 Task: Implement a script that accepts `-t` or `--trim` to remove leading and trailing whitespace from a string.
Action: Mouse moved to (486, 140)
Screenshot: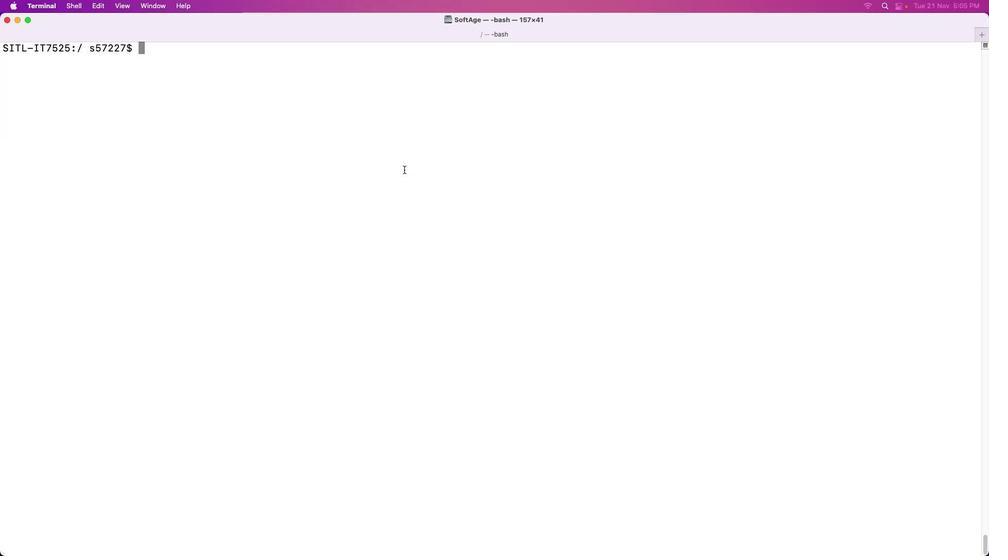 
Action: Mouse pressed left at (486, 140)
Screenshot: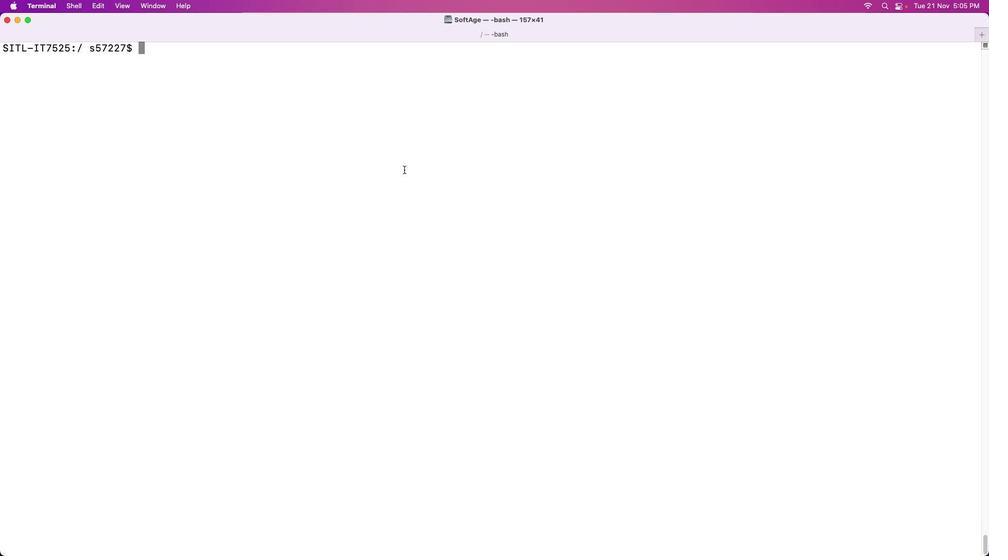 
Action: Mouse moved to (423, 195)
Screenshot: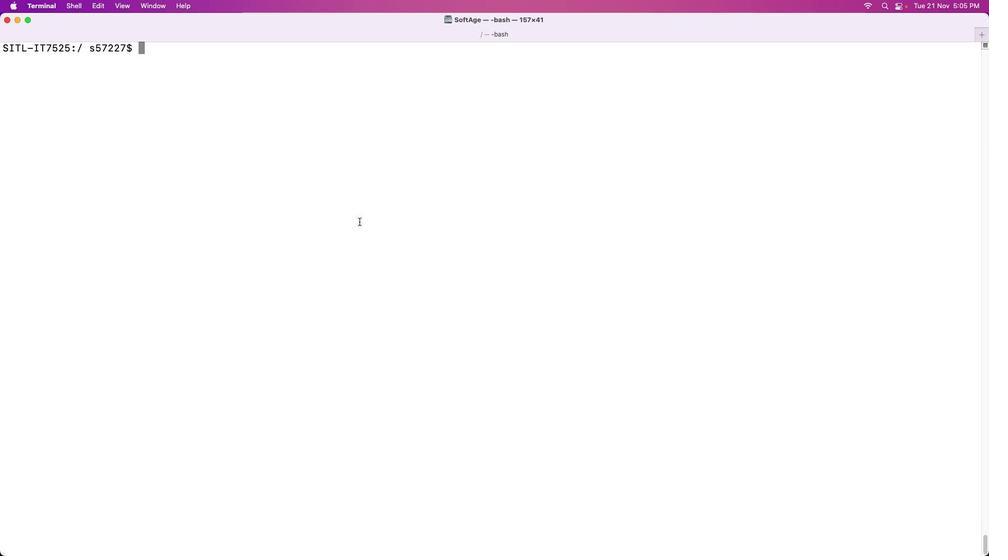 
Action: Key pressed 'l''s'Key.enter'c'Key.spaceKey.backspace'd'Key.spaceKey.caps_lock'U'Key.caps_lock's''e''r''s'Key.enter'l''s'Key.enter'c''d'Key.space's''5''7''2''2''7'Key.enter'l''s'Key.enter'c''d'Key.space'b''a''s''h'Key.shift'_''t''a''s''k''s'Key.enter'l''s'Key.enter'm''k''d''i''r'Key.space't''a''s''k''9'Key.enter'l''s'Key.enter'c''d'Key.space't''a''s''k''9'Key.enter'l''s'Key.enter't''o''u''c''h'Key.space't''r''i''m''m''i''n'Key.shift'_'Key.backspace'g'Key.shift'_''s''t''r''i''n''g''.''s''h'Key.enter'v''i''m'Key.space't''r''i''m''m''i''n''g'Key.shift'_''s''t''r''i''n''g''.''s''h'Key.enter'i'Key.shift_r'#'Key.shift_r'!''/''b''i''n''/''b''a''s''h'Key.enterKey.enterKey.shift_r'#'Key.spaceKey.caps_lock'F'Key.caps_lock'u''n''c''t''i''o''n'Key.space't''o'Key.space't''r''i''m'Key.space'l''e''a''d''i''n''g'Key.space'a''n''d'Key.space't''r''a''i''l''i''n''g'Key.space'w''h''i''t''e''s''p''a''c''e'Key.enter't''r''i''m'Key.shift'_''s''t''r''i''n''g'Key.shift'('Key.shift')'Key.spaceKey.shift'{'Key.enterKey.tab'l''o''c''a''l'Key.space't''r''i''m''m''e''d''='Key.shift'"'Key.shift'$''1'Key.shift'"'Key.enterKey.tab't''r''i''m''m''e''d''='Key.shift'"'Key.shift'$'Key.shift'{''t''r''i''m''m''e''d'Key.shift'#'Key.shift'"'Key.shift'$'Key.shift'{''t''r''i''m''m''e''d'Key.shift'%''%''['Key.shift'!''['Key.shift':''s''p''a''c''e'Key.shift':'']'']'Key.shift'*'Key.shift'}'Key.shift'"'Key.shift'}'Key.shift'"'Key.spaceKey.spaceKey.spaceKey.spaceKey.shift'#'Key.space't''r''i''m'Key.space'l''e''a''d''i''n''g'Key.space'w''h''i''t''e''s''p''a''c''e'Key.enterKey.tab't''r''i''m''m''e''d''='Key.shift'"'Key.shift'$'Key.shift'{''t''r''i''m''m''e''d'Key.shift'%'Key.shift'"'Key.shift'$'Key.shift'{''t''r''i''m''m''e''d'Key.shift'#''#'Key.shift'*''['Key.shift'!''['Key.shift':''s''p''a''c''e'Key.shift':'']'']'Key.shift'}'Key.shift'"'Key.shift'}'Key.shift'"'Key.spaceKey.spaceKey.spaceKey.spaceKey.shift'#'Key.spaceKey.caps_lock'T'Key.caps_lock'r''i''m'Key.space't''r''a''i''l''i''n''g'Key.space'w''h''i''t''e''s''p''a''c''e'Key.enterKey.tab'e''c''h''o'Key.spaceKey.shift'"'Key.shift'$''t''r''i''m''m''e''d'Key.shift'"'Key.enterKey.shift'}'Key.enterKey.enterKey.shift_r'#'Key.spaceKey.caps_lock'M'Key.caps_lock'a''i''n'Key.space's''c''r''i''p''t'Key.enter'w''h''i''l''e'Key.space'[''['Key.spaceKey.shift'"'Key.shift_r'$'Key.shift_r'#'Key.shift'"'Key.space'-''g''t'Key.space'0'Key.space']'']'';'Key.space'd''o'Key.enterKey.tab'c''a''s'
Screenshot: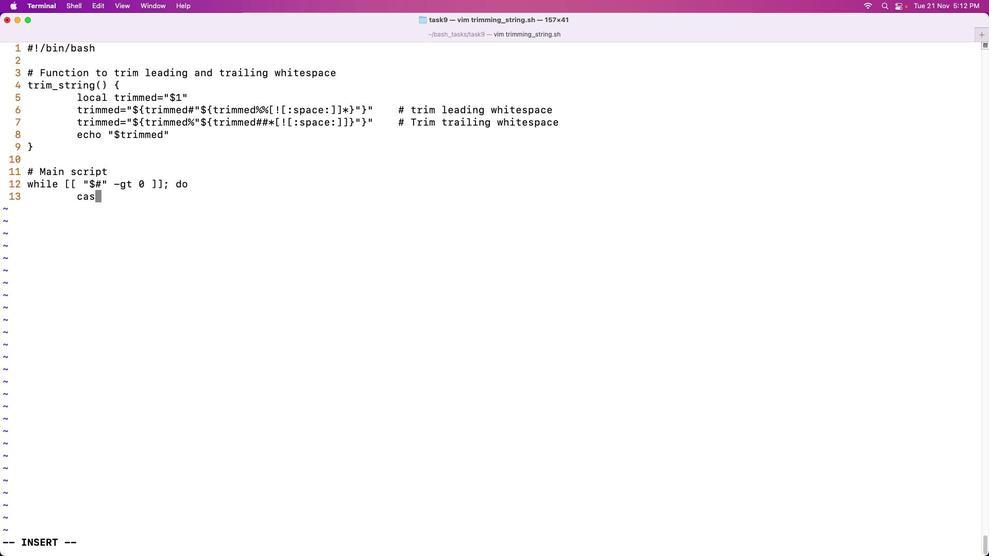 
Action: Mouse moved to (423, 195)
Screenshot: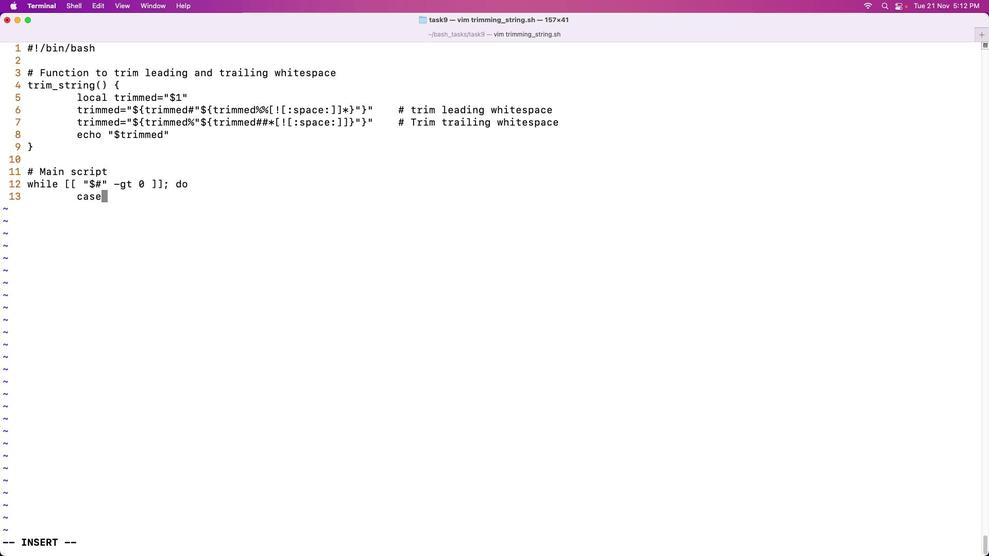 
Action: Key pressed 'e'Key.spaceKey.shift_r'$''1'Key.space'i''n'Key.spaceKey.enterKey.tabKey.tab'-''t'Key.spaceKey.backspaceKey.shift'|''-''-''t''r''i''m'Key.shift')'Key.enterKey.tabKey.tabKey.tab's''h''i''f''t'Key.enterKey.tabKey.tabKey.tab'i''f'Key.space'[''['Key.spaceKey.shift'"'Key.shift'$'Key.shift'#'Key.shift'"'Key.space'-''g''t'Key.space'0'Key.space']'']'';'Key.space't''h''e''n'Key.enterKey.tabKey.tabKey.tabKey.tab'i''n''p''u''t'Key.shift'_''s''t''r''i''n''g''='Key.shift'$'Key.leftKey.shift'"'Key.right'1'Key.shift'"'Key.enterKey.tabKey.tabKey.tabKey.tab't''r''i''m''m''e''d'Key.shift'_''s''t''r''i''n''g''='Key.shift'$'Key.shift'(''t''r''i''m'Key.shift'_''s''t''r''i''n''g'Key.spaceKey.shift'"'Key.shift'$''i''n''p''u''t'Key.shift'_''s''t''r''i''n''g'Key.shift'"'Key.shift')'Key.enterKey.tabKey.tabKey.tabKey.tab'e''c''h''o'Key.spaceKey.shift'"'Key.caps_lock'O'Key.caps_lock'r''i''g''i''n''a''l'Key.space's''t''r''i''n''g'Key.spaceKey.backspaceKey.shift':'Key.space"'"Key.shift_r'$''i''n''p''u''t'Key.shift'_''s''t''r''i''n''g'"'"
Screenshot: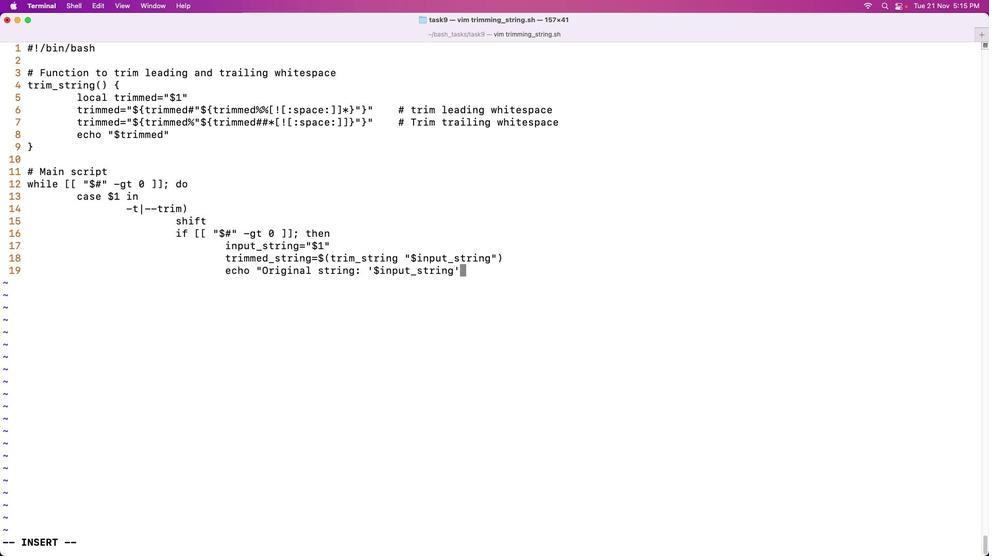 
Action: Mouse moved to (417, 197)
Screenshot: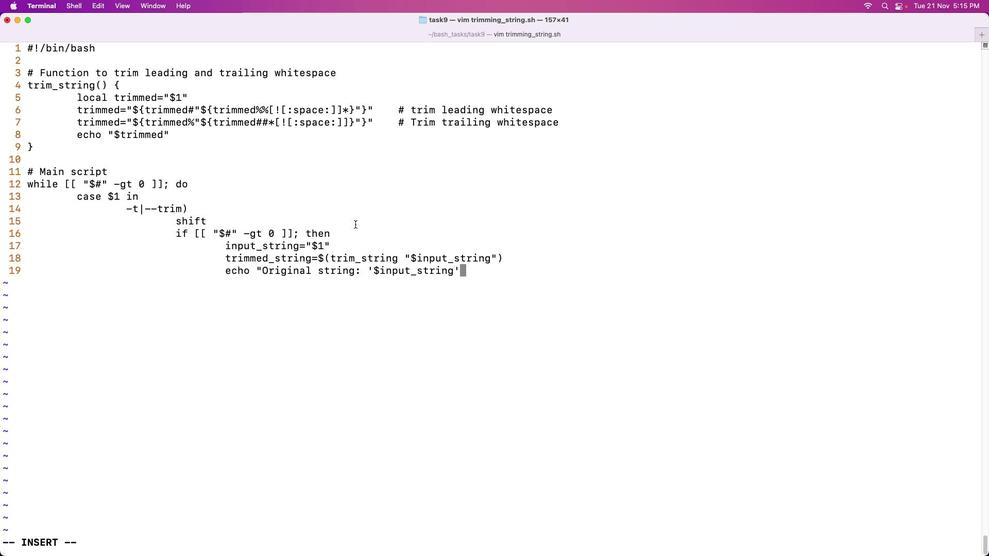 
Action: Key pressed Key.shift'"'Key.enterKey.tabKey.tabKey.tabKey.tab'e''c''h''o''n'Key.shift'"'Key.leftKey.leftKey.deleteKey.spaceKey.rightKey.caps_lock'T'Key.caps_lock'r''i''m''m''e''d'Key.space's''t''r''i''n''g'Key.shift':'Key.space"'"Key.shift'$''t''r''i''m''m''e''d'Key.shift'_''s''t''r''i''n''g'"'"Key.shift'"'Key.enterKey.tabKey.tabKey.tab'e''l''s''e'Key.enterKey.tabKey.tabKey.tabKey.tab'e''c''h''o'Key.spaceKey.shift'"'Key.caps_lock'E'Key.caps_lock'r''r''o''r'Key.spaceKey.backspaceKey.shift':'Key.spaceKey.caps_lock'M'Key.caps_lock'i''s''s''i''n''g'Key.space'a''r''g''u''m''e''n''t'Key.space'f''o''r'Key.space'-''t''/''-''-''t''r''i''m'Key.space'o''p''t''i''o'
Screenshot: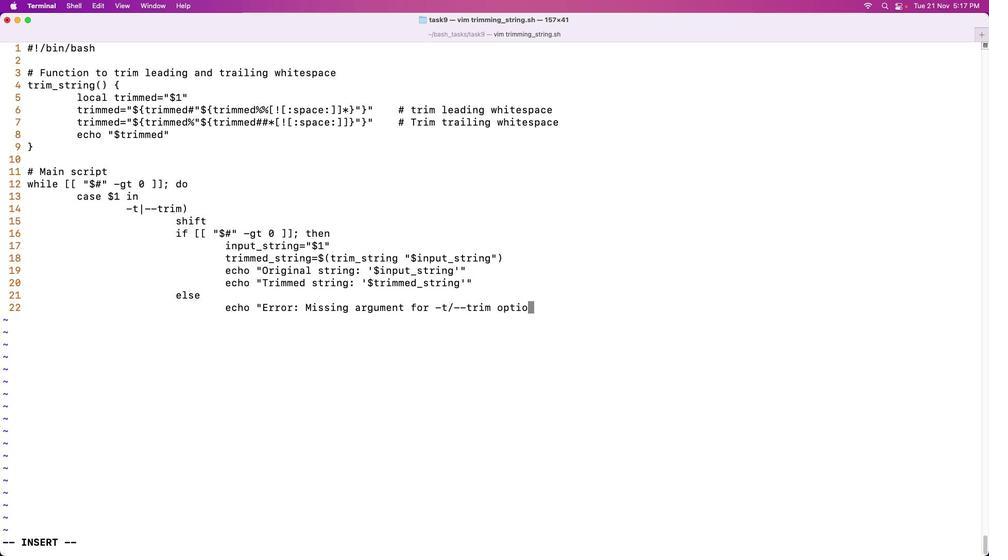 
Action: Mouse moved to (417, 197)
Screenshot: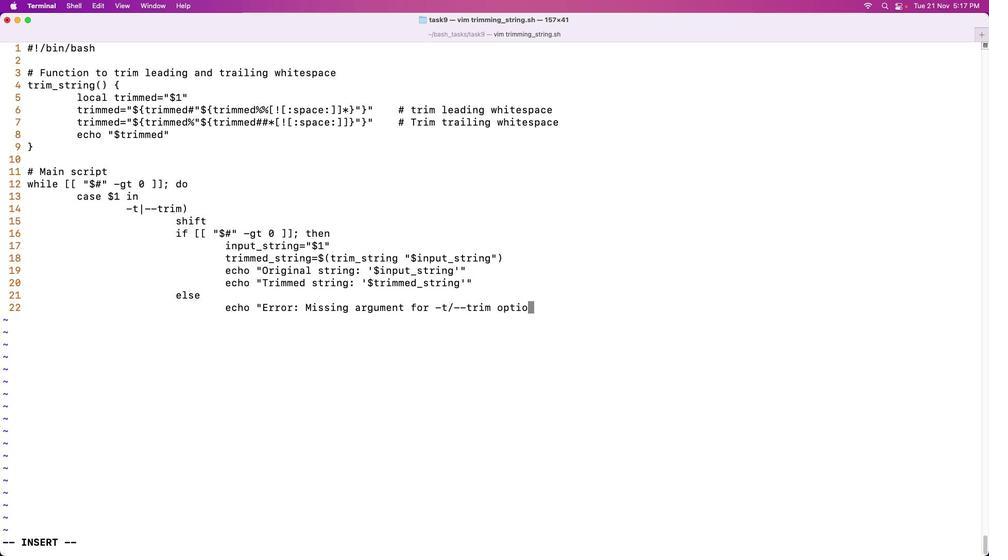 
Action: Key pressed 'n'Key.shift'"'Key.enterKey.tabKey.tabKey.tabKey.tab'e''x''i''t'Key.space'1'Key.enterKey.tabKey.tabKey.tab'f''i'Key.enterKey.tabKey.tabKey.tab';'';'Key.enterKey.tabKey.tabKey.tabKey.backspaceKey.shift'*'Key.shift')'Key.enterKey.tabKey.tabKey.tab'e''c''h''o'Key.spaceKey.shift'"'Key.caps_lock'U'Key.caps_lock'n''k''n''o''e'Key.backspace'w''n'Key.space'i'Key.backspace'o''p''t''i''o''n'Key.spaceKey.backspaceKey.shift':'Key.spaceKey.shift'$''1'Key.shift'"'Key.enterKey.tabKey.tabKey.tab'e''x''i''t'Key.space'1'Key.enterKey.tabKey.tabKey.tab';'';'
Screenshot: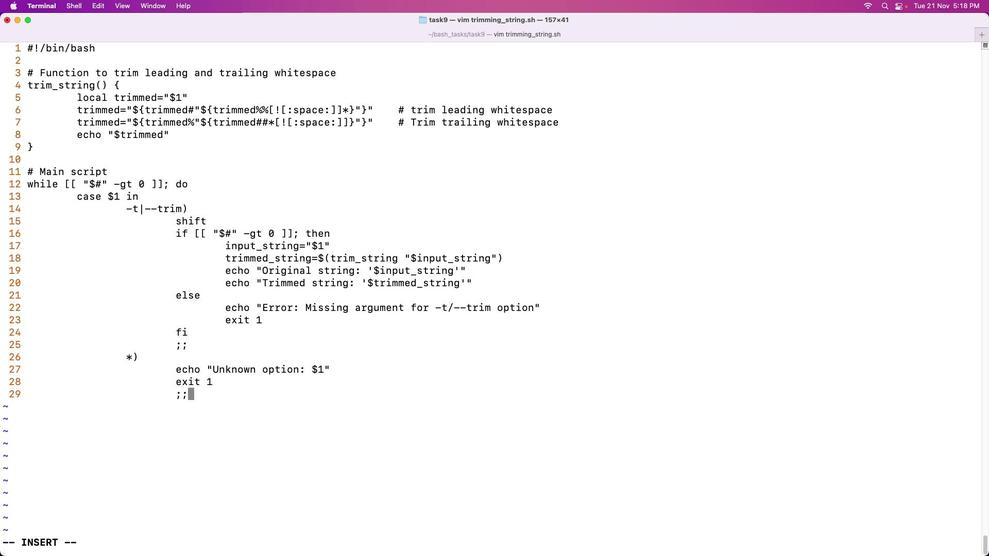 
Action: Mouse moved to (415, 197)
Screenshot: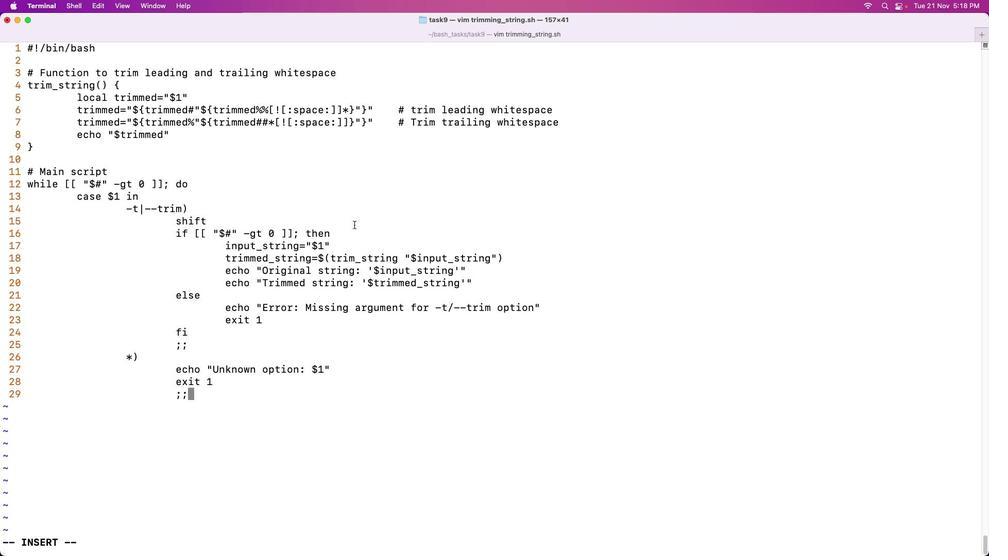 
Action: Key pressed Key.enterKey.tabKey.tabKey.backspace'e''s''a''c'Key.enterKey.tab's''h''i''f''t'Key.enter
Screenshot: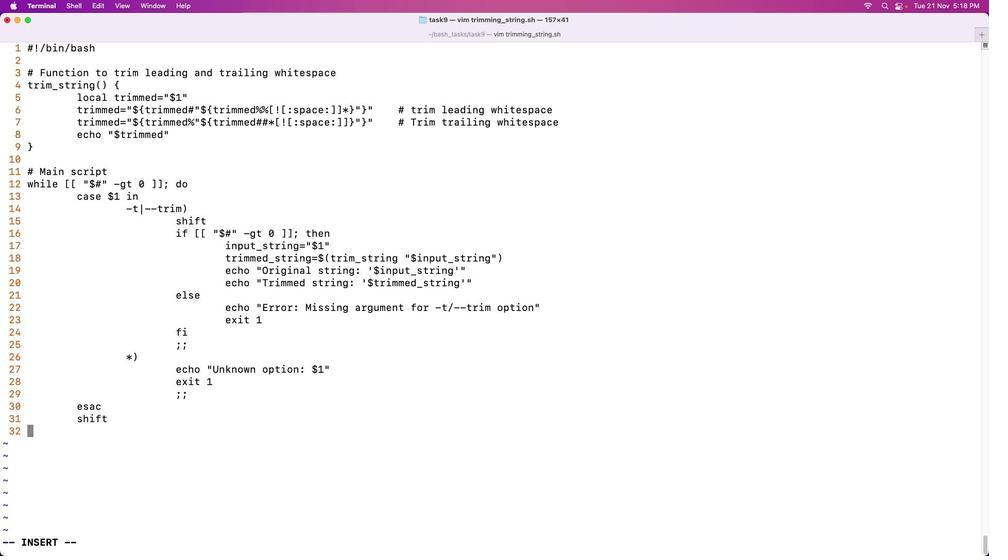 
Action: Mouse moved to (415, 198)
Screenshot: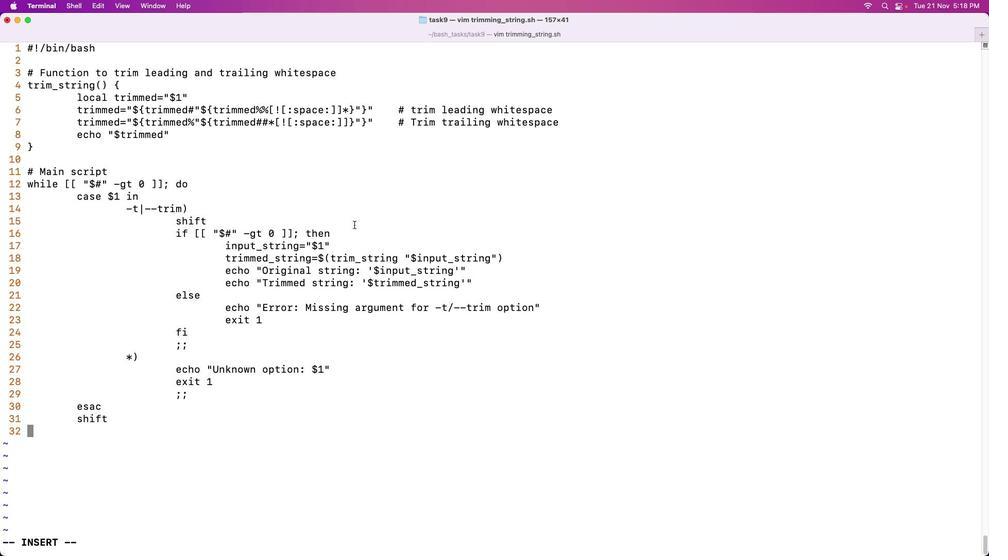 
Action: Key pressed 'd''o''n''e'Key.escKey.shift_r':''w'Key.enterKey.shift_r':''w''q'Key.shift_r'!'Key.enter'k''s'Key.backspaceKey.backspace'c''a''t'Key.space't''r''i''m''m''i''n''g'Key.shift'_''s''t''r''i''n''g''.''s''h'Key.enter
Screenshot: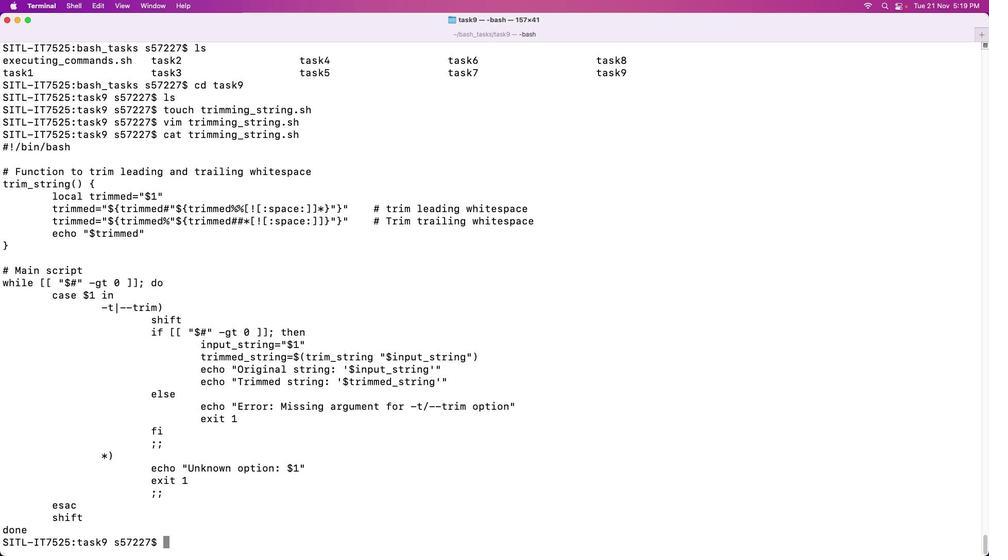 
Action: Mouse moved to (498, 241)
Screenshot: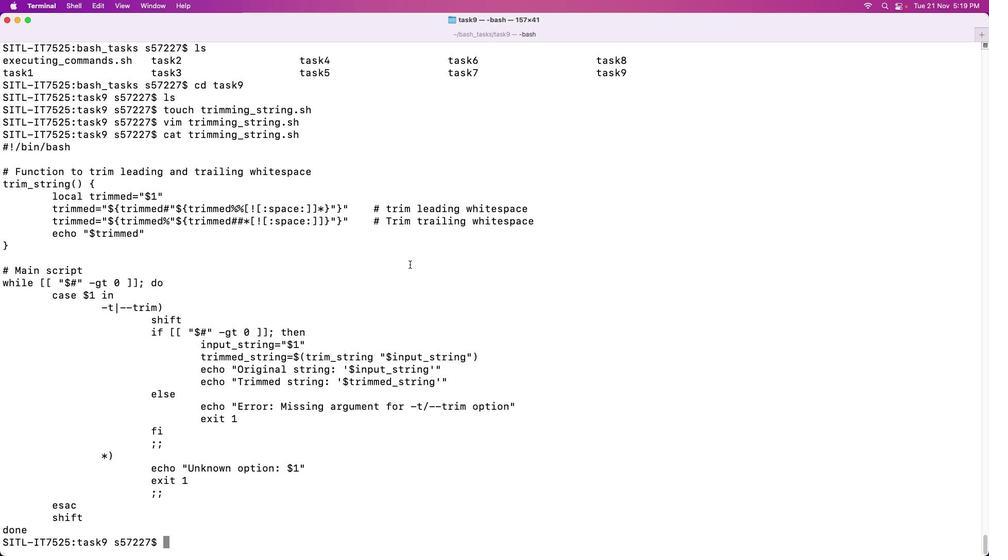 
Action: Mouse scrolled (498, 241) with delta (-84, -39)
Screenshot: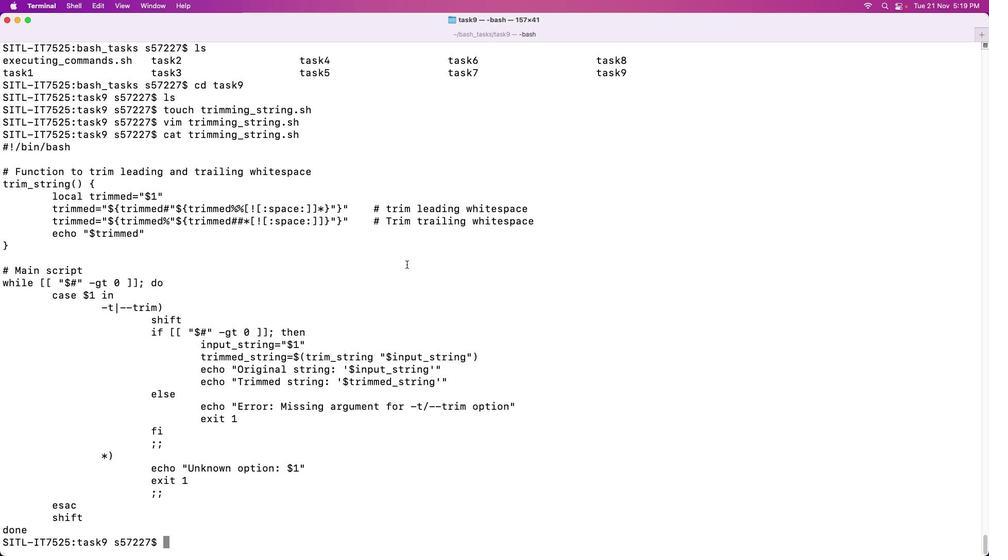 
Action: Mouse moved to (500, 240)
Screenshot: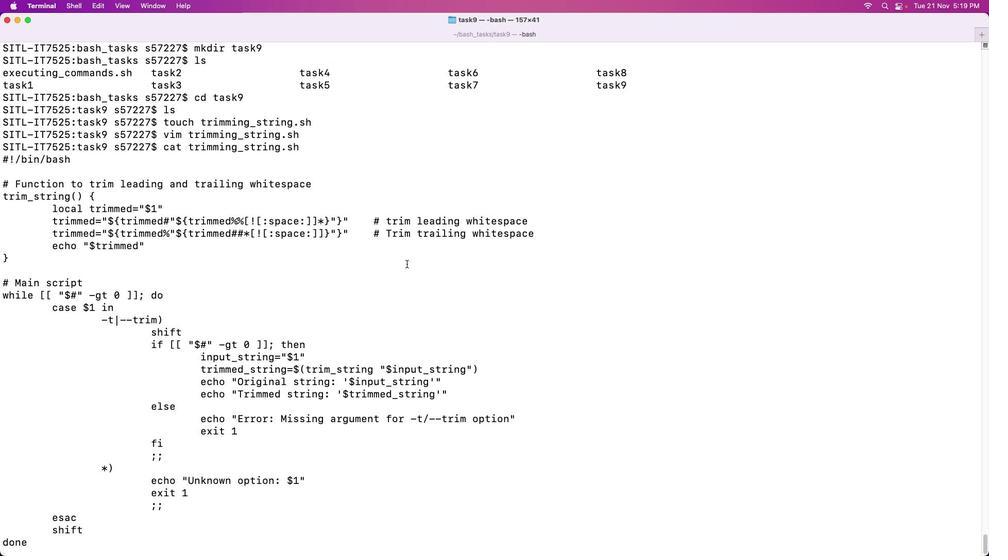 
Action: Mouse scrolled (500, 240) with delta (-84, -39)
Screenshot: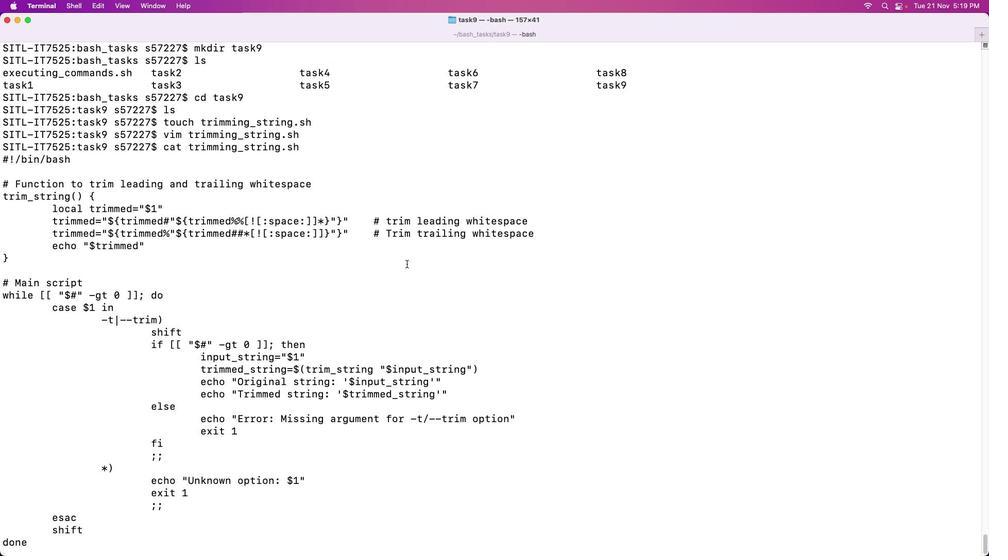 
Action: Mouse moved to (490, 239)
Screenshot: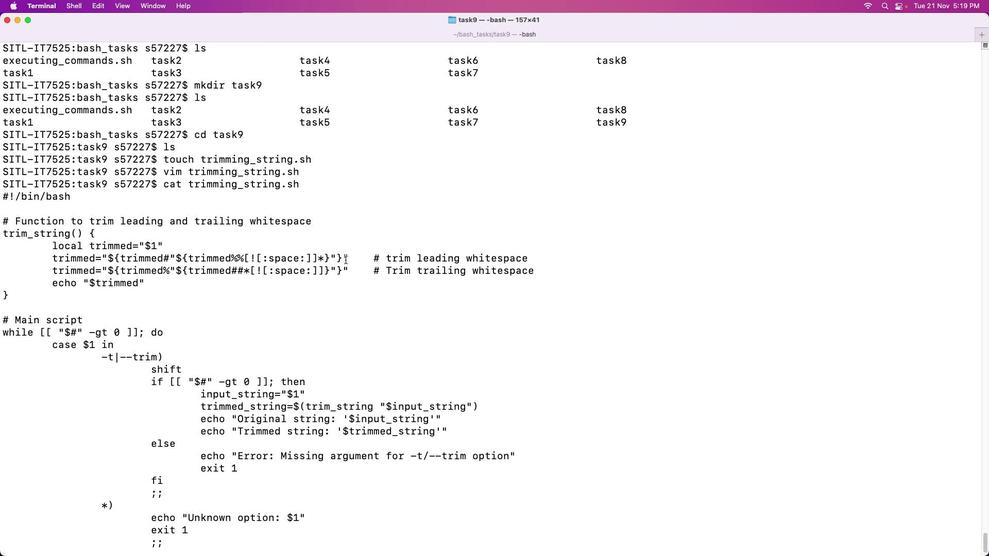 
Action: Mouse scrolled (490, 239) with delta (-84, -38)
Screenshot: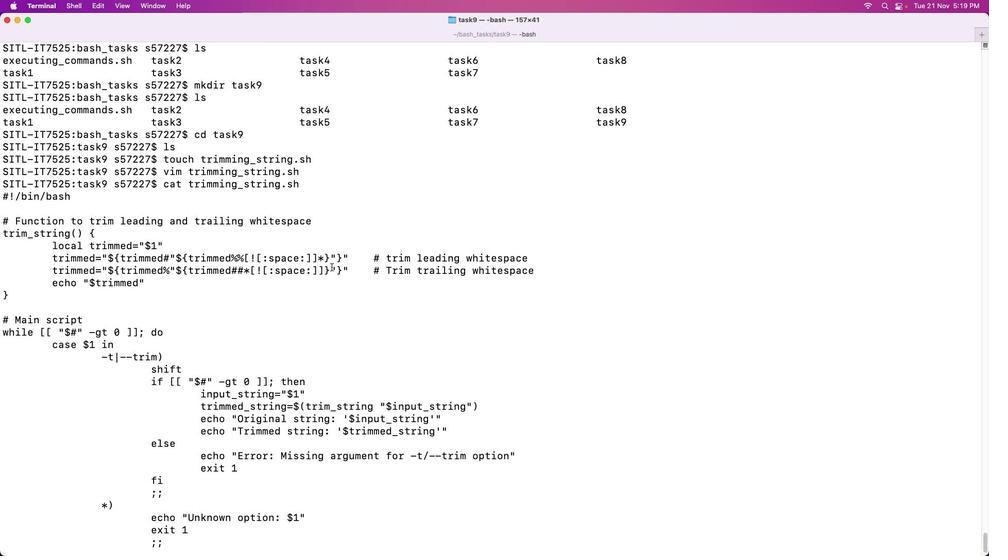 
Action: Mouse moved to (481, 239)
Screenshot: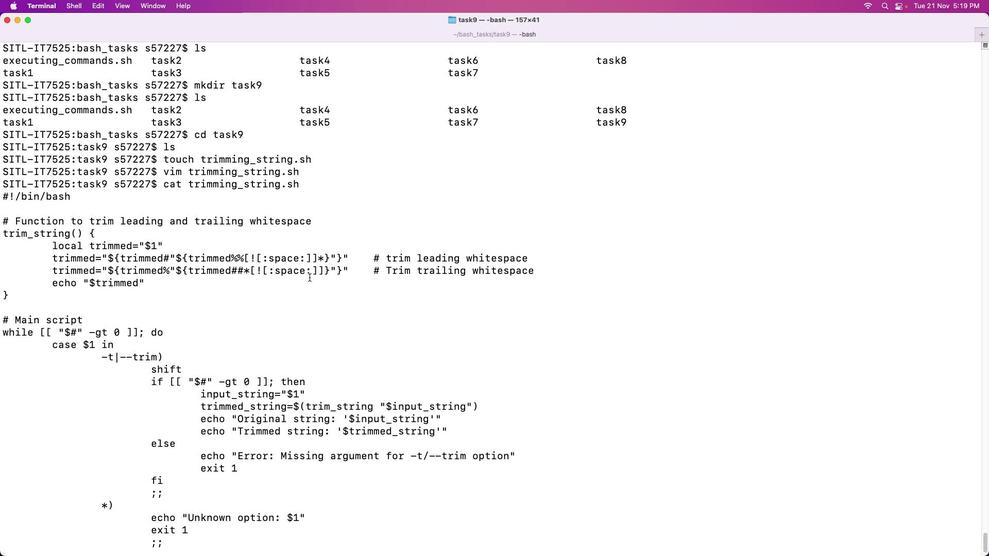 
Action: Mouse scrolled (481, 239) with delta (-84, -38)
Screenshot: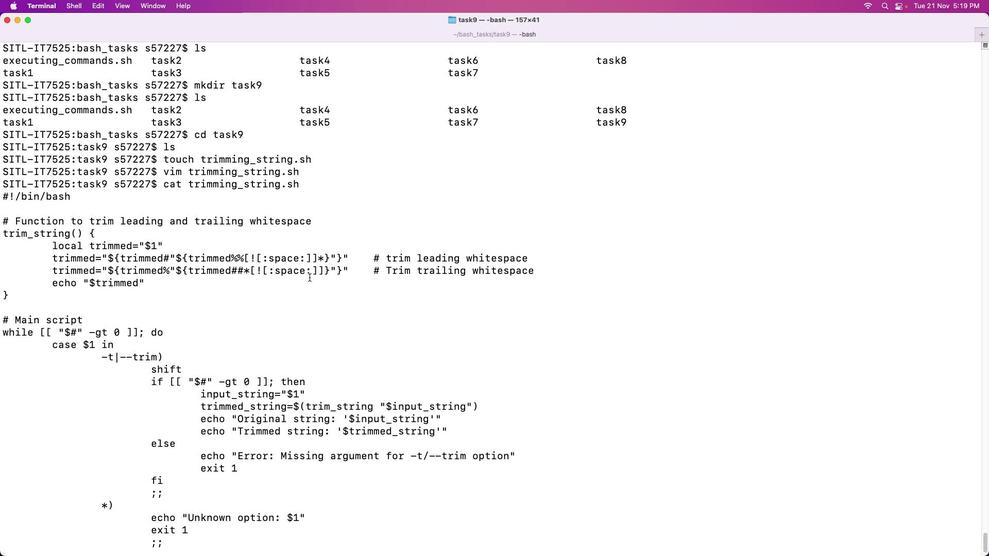 
Action: Mouse moved to (453, 235)
Screenshot: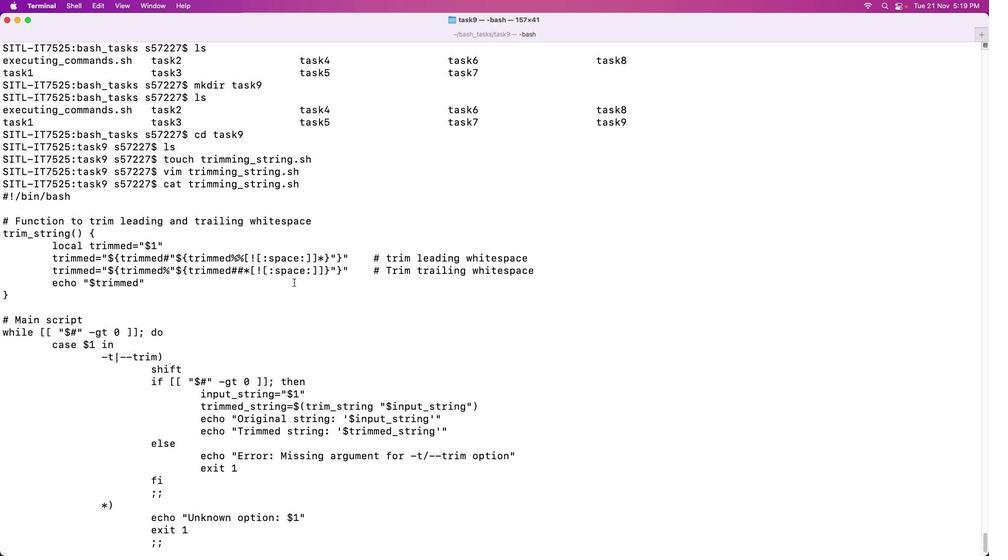 
Action: Mouse scrolled (453, 235) with delta (-84, -38)
Screenshot: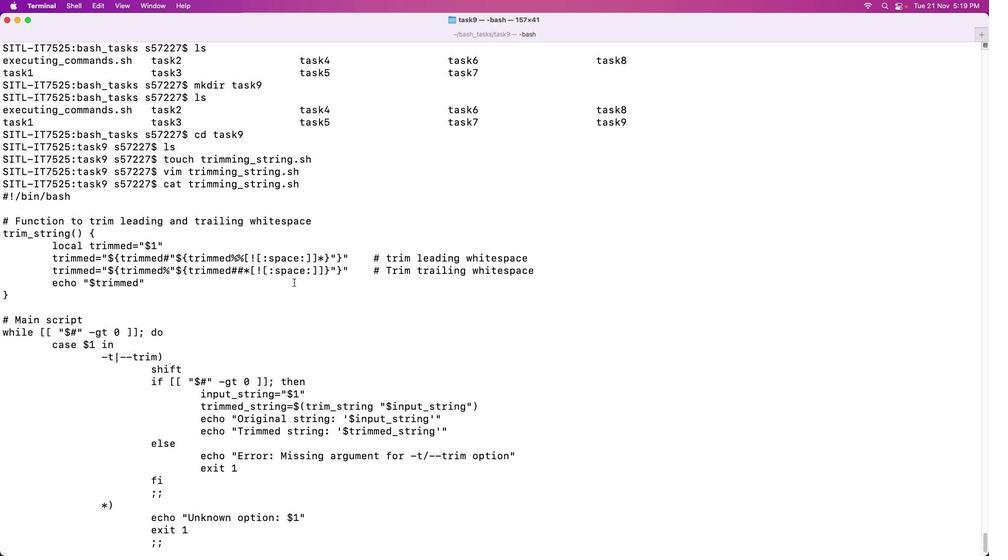 
Action: Mouse moved to (306, 254)
Screenshot: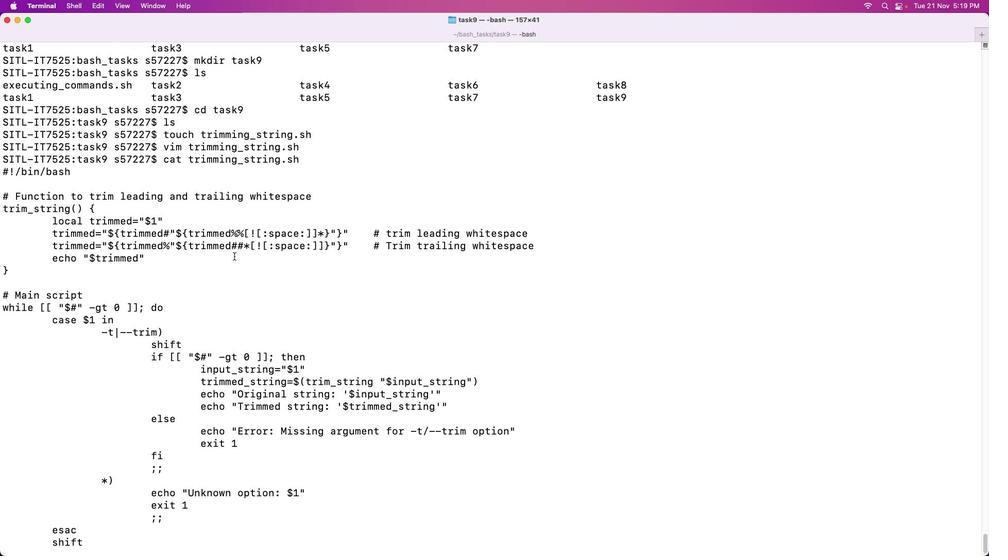 
Action: Mouse scrolled (306, 254) with delta (-84, -39)
Screenshot: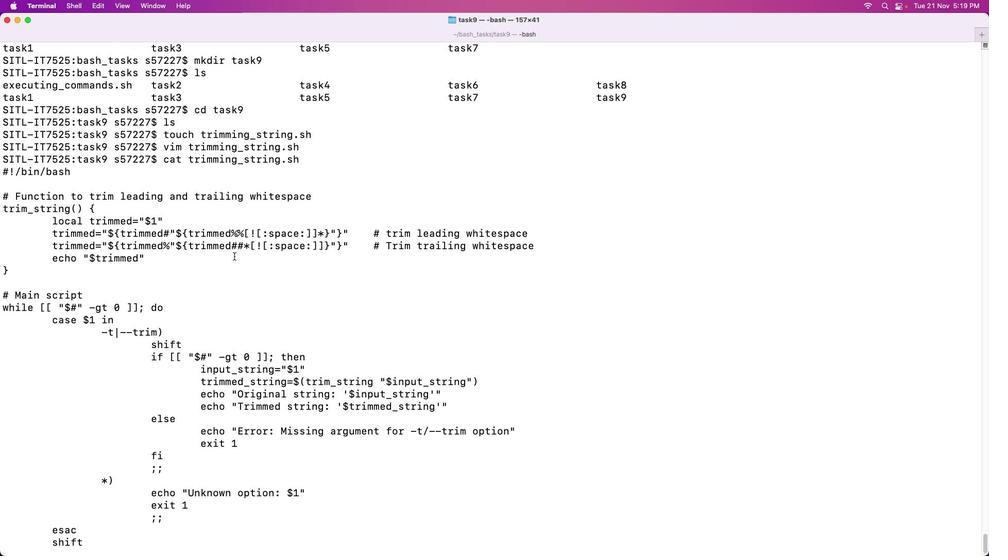 
Action: Mouse moved to (301, 250)
Screenshot: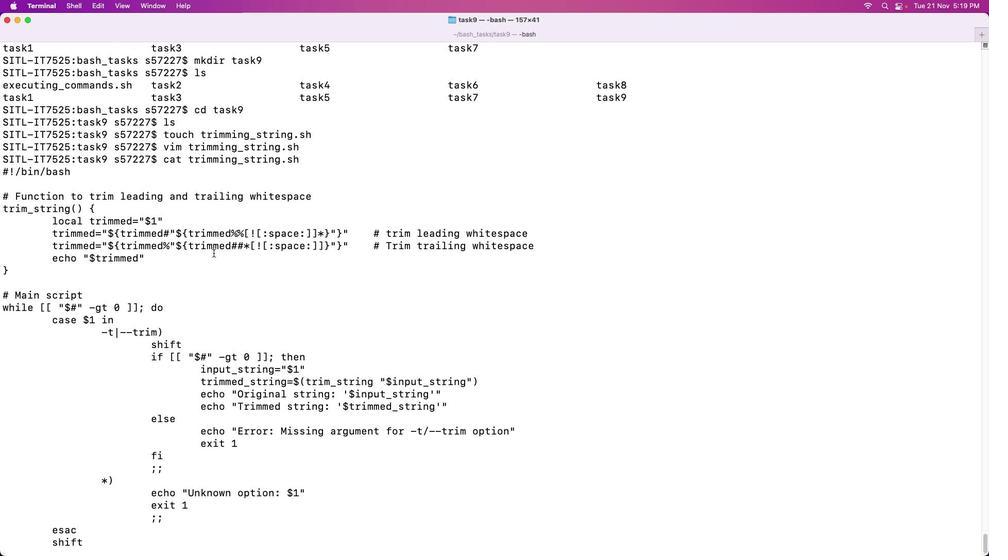 
Action: Mouse scrolled (301, 250) with delta (-84, -39)
Screenshot: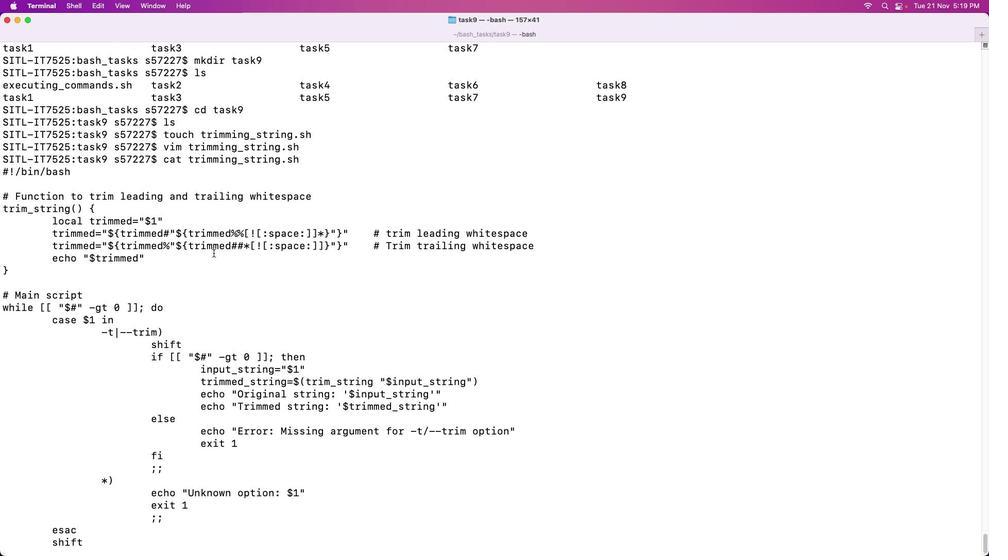 
Action: Mouse moved to (200, 228)
Screenshot: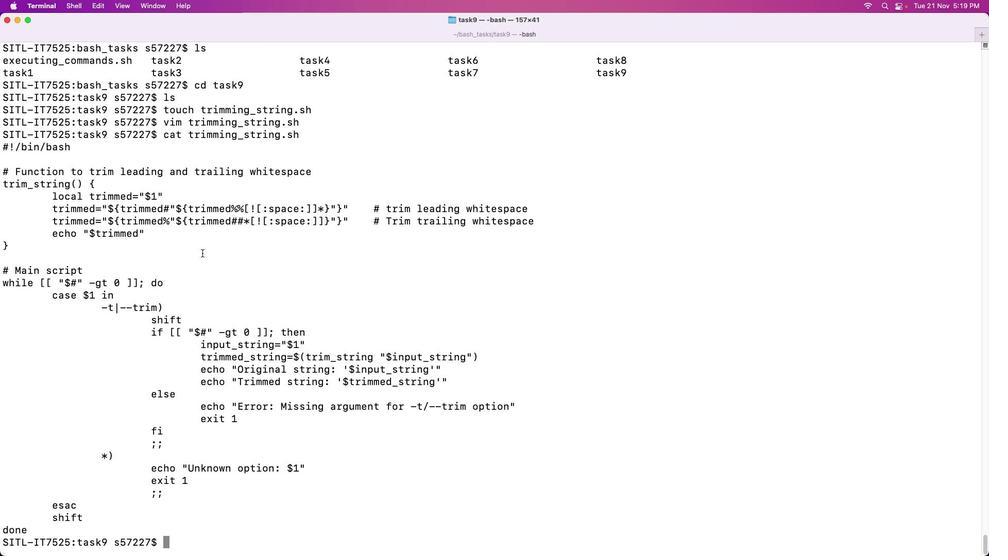 
Action: Mouse scrolled (200, 228) with delta (-84, -39)
Screenshot: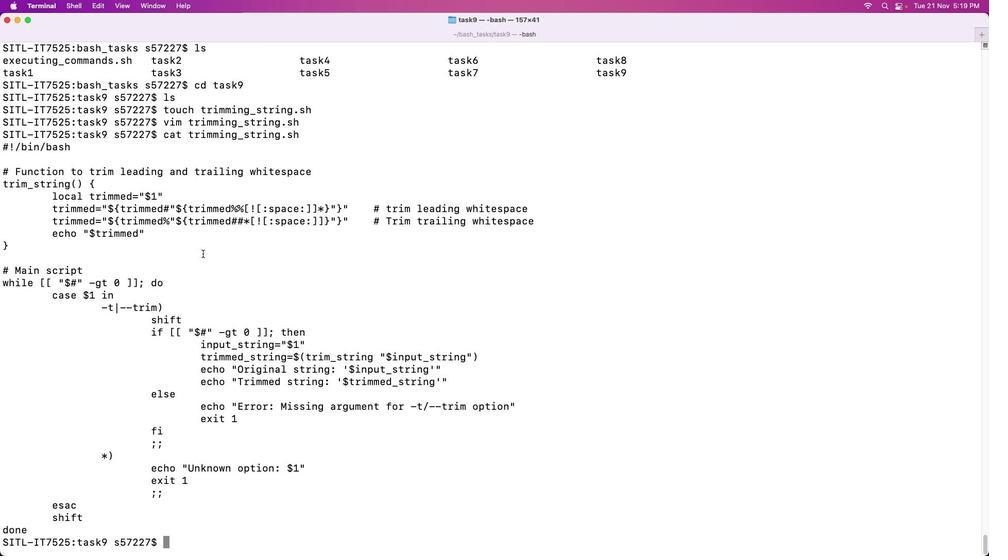 
Action: Mouse moved to (201, 228)
Screenshot: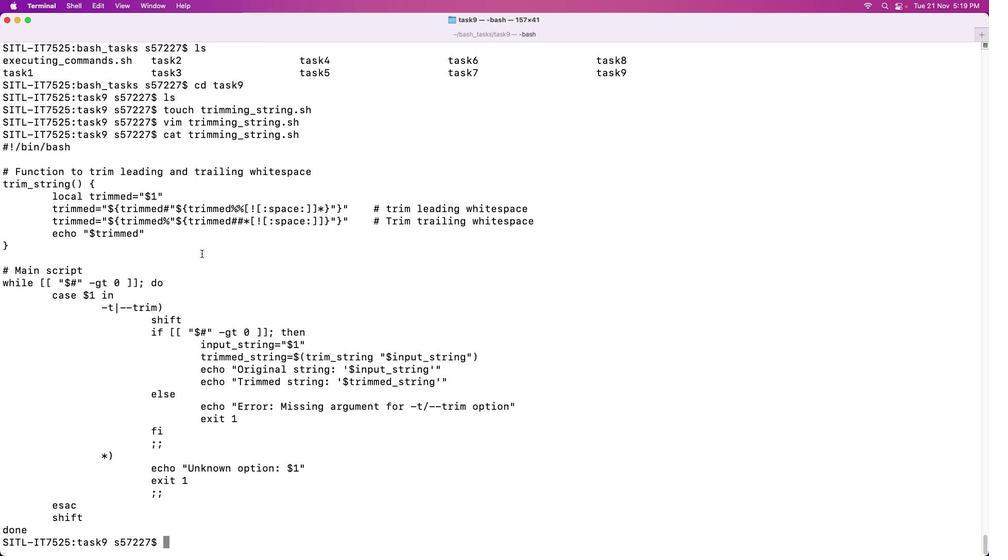 
Action: Mouse scrolled (201, 228) with delta (-84, -39)
Screenshot: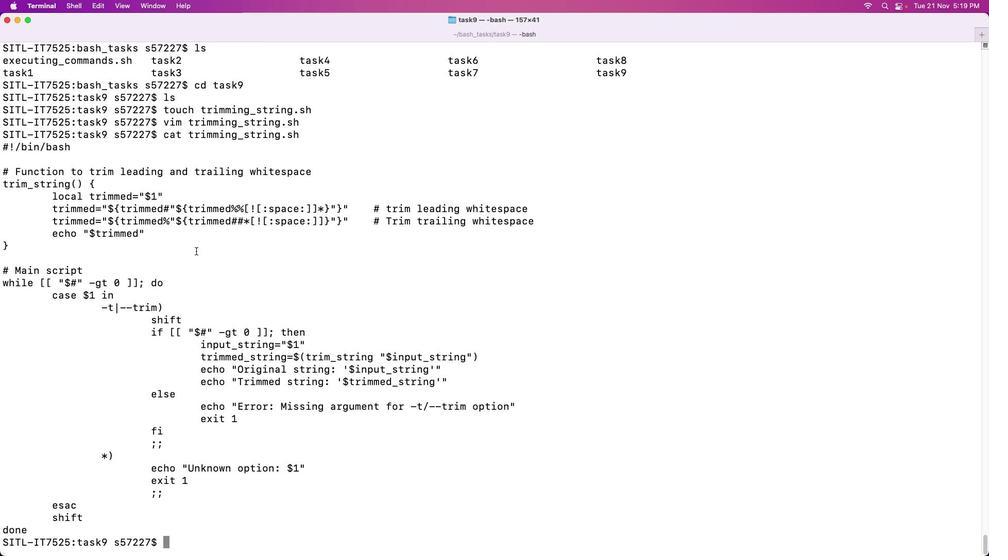 
Action: Mouse moved to (168, 203)
Screenshot: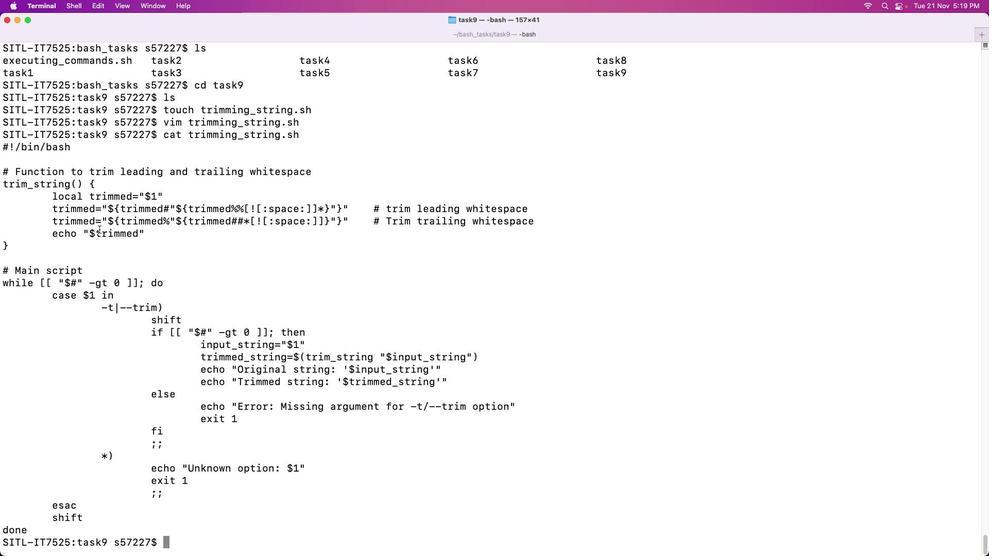 
Action: Mouse scrolled (168, 203) with delta (-84, -39)
Screenshot: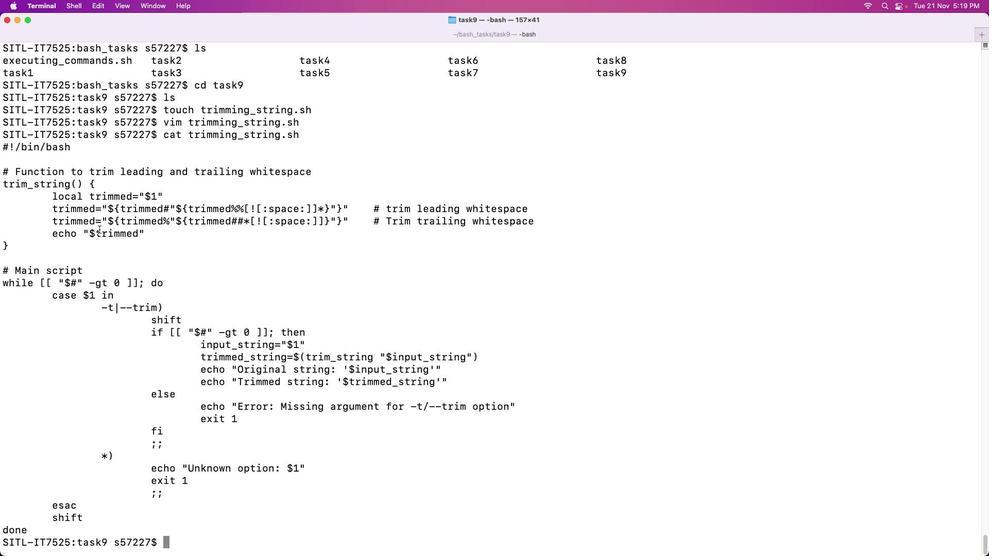 
Action: Mouse moved to (97, 232)
Screenshot: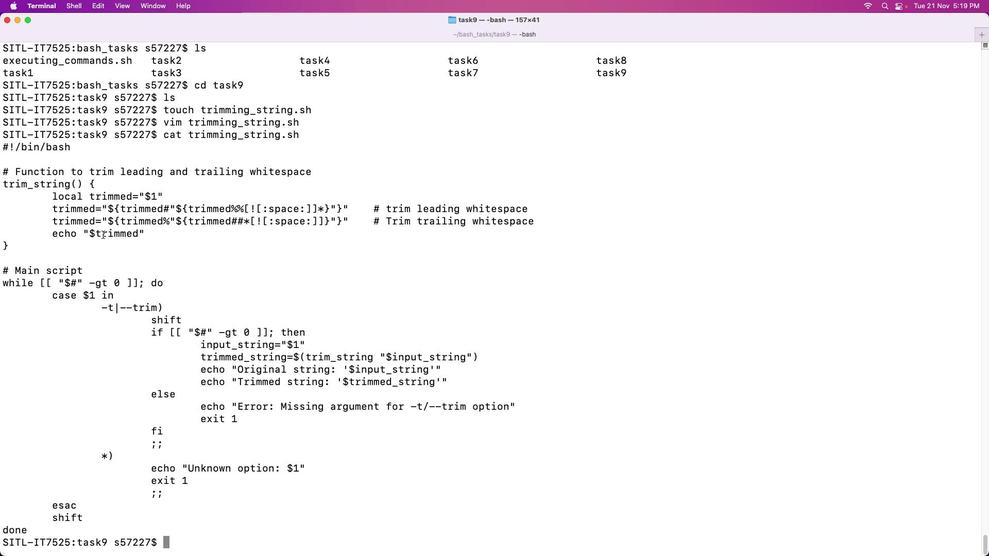 
Action: Mouse scrolled (97, 232) with delta (-84, -39)
Screenshot: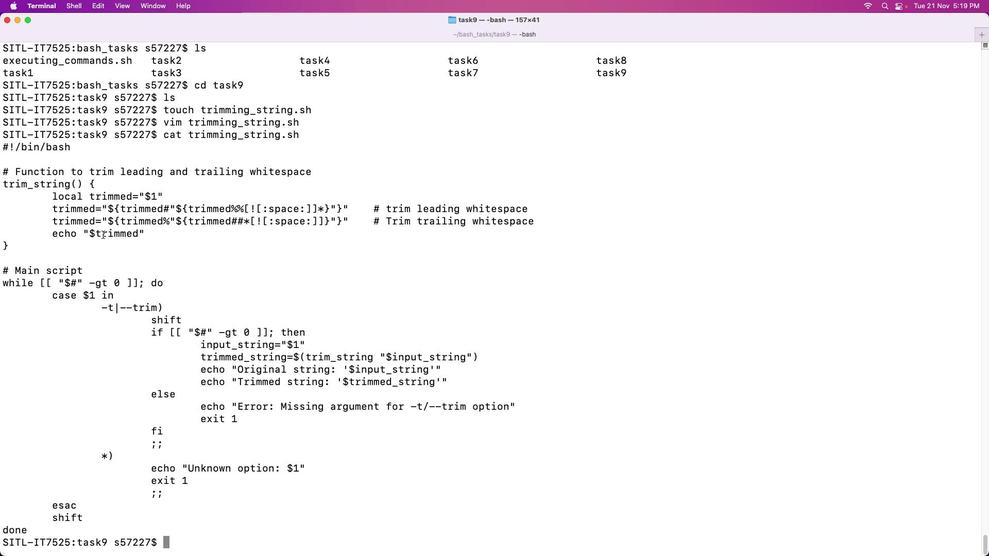 
Action: Mouse moved to (308, 333)
Screenshot: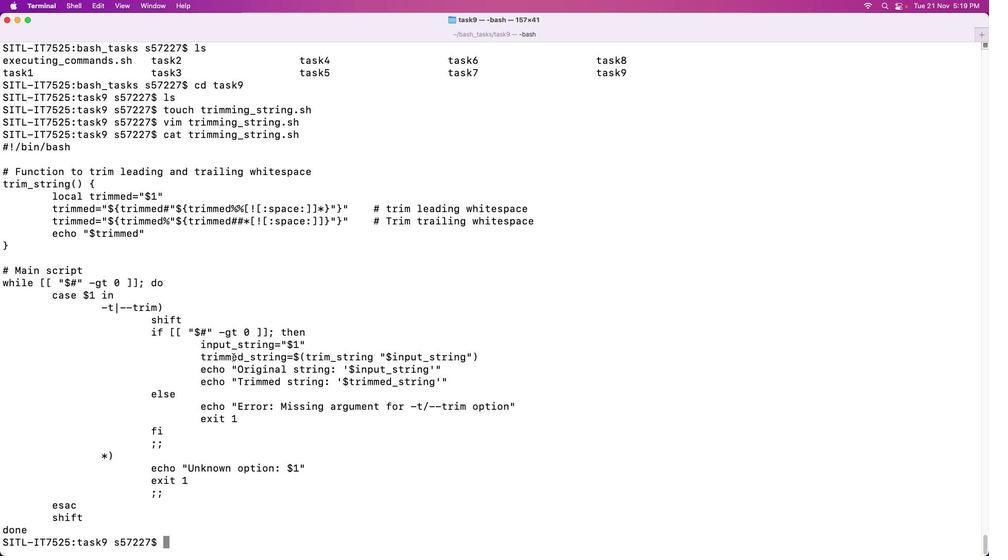 
Action: Mouse scrolled (308, 333) with delta (-84, -39)
Screenshot: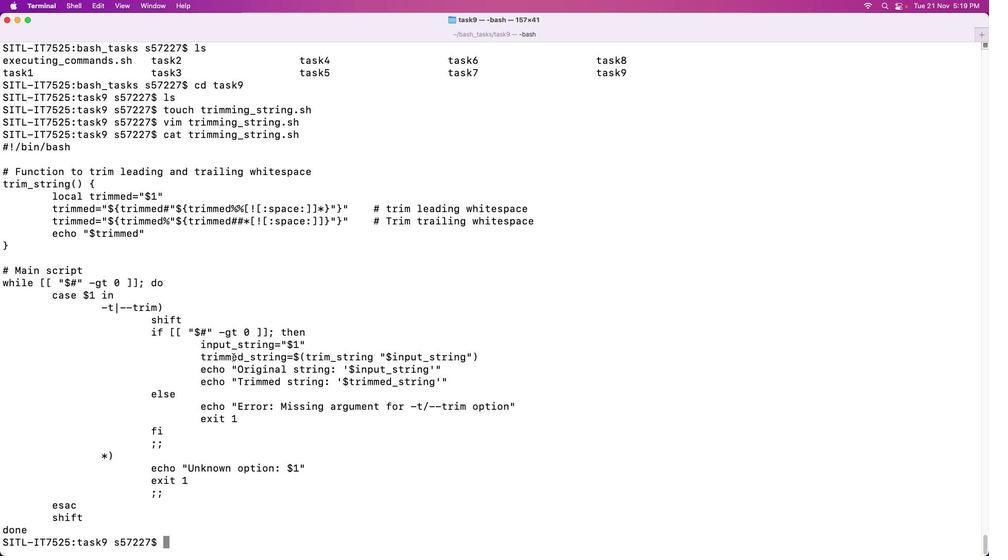 
Action: Mouse moved to (183, 512)
Screenshot: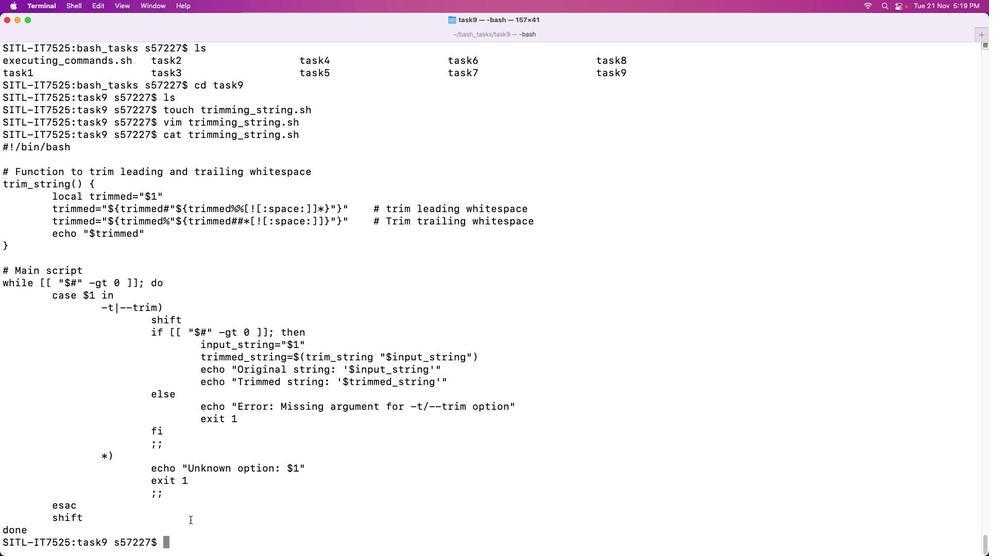 
Action: Mouse pressed left at (183, 512)
Screenshot: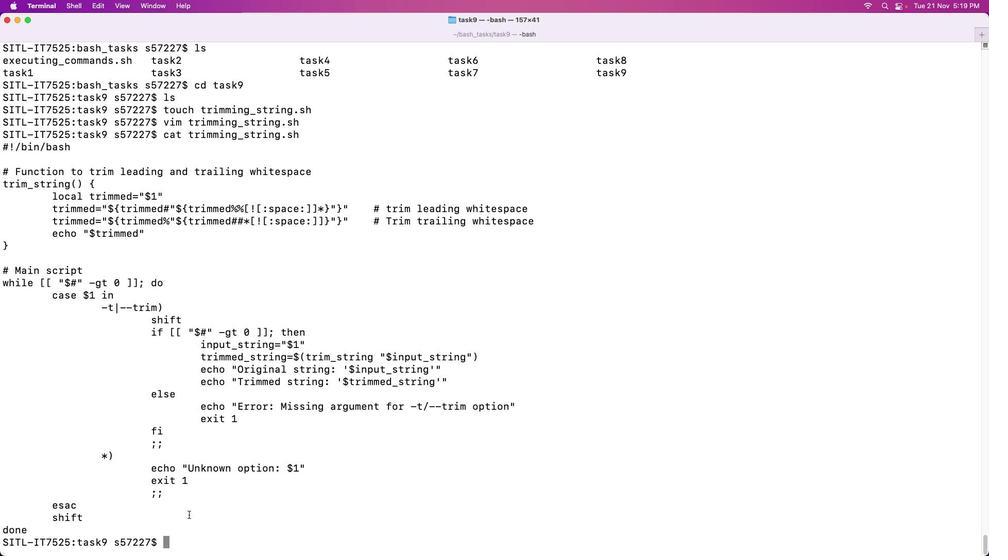 
Action: Mouse moved to (178, 505)
Screenshot: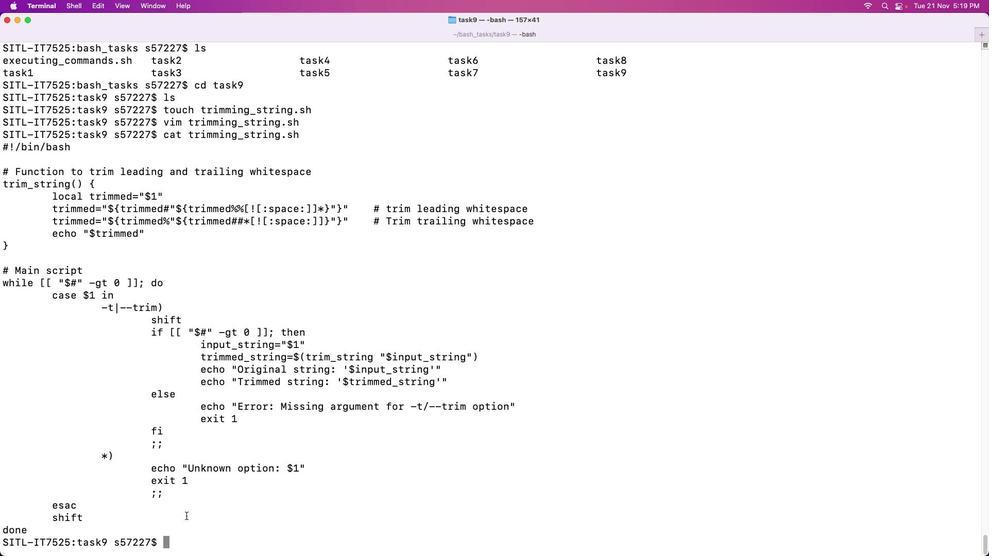 
Action: Key pressed 'l''s'Key.enter'c''h''m''o''d'Key.spaceKey.shift'+''x'Key.space't''r''i''m''m''i''n''f'Key.backspace'g'Key.shift'_''s''t''r''i''n''g''.''s''h'Key.enter'.''/''t''r''i''m''m''i''n''g'Key.shift'_''s''t''r''i''n''g''.''s''h'Key.enterKey.upKey.spaceKey.shift'"'Key.backspace'-''t'Key.spaceKey.shift'"'Key.spaceKey.spaceKey.spaceKey.spaceKey.spaceKey.caps_lock'H'Key.caps_lock'e''l''l''o''w'Key.spaceKey.backspaceKey.backspaceKey.spaceKey.caps_lock'S'Key.caps_lock'o''f''t''a''g''e'Key.spaceKey.shift'"''"''"'Key.backspaceKey.backspaceKey.backspaceKey.spaceKey.shift'"'Key.enter
Screenshot: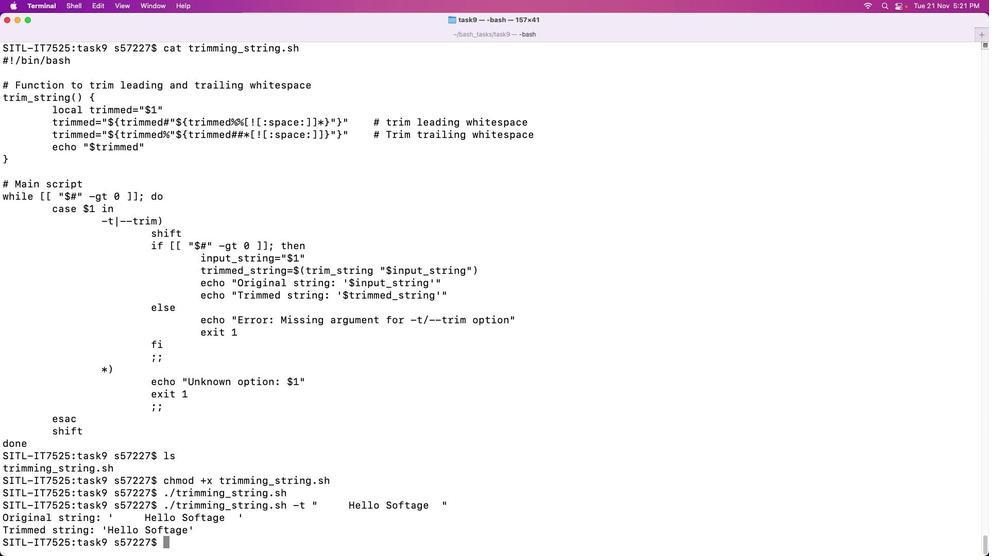 
